 Task: Disable the option email in Job application updates.
Action: Mouse moved to (639, 83)
Screenshot: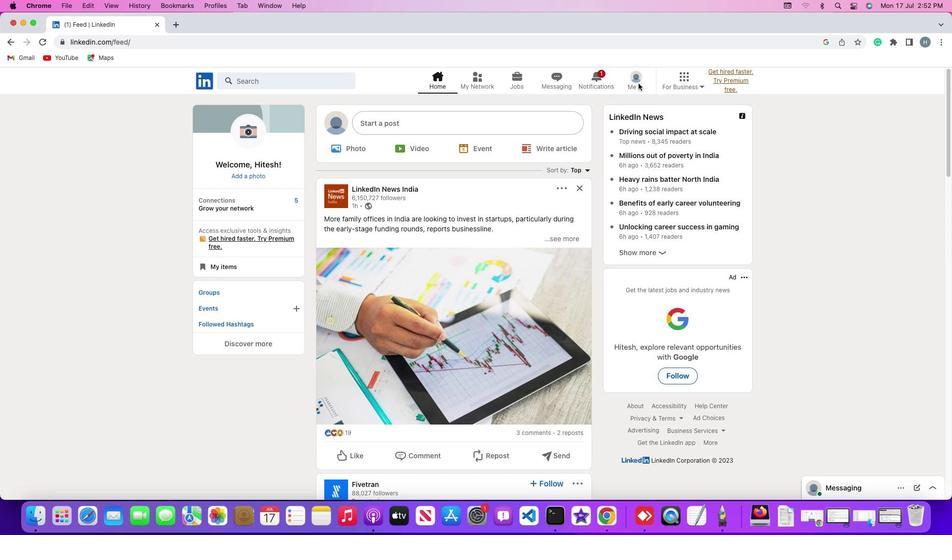 
Action: Mouse pressed left at (639, 83)
Screenshot: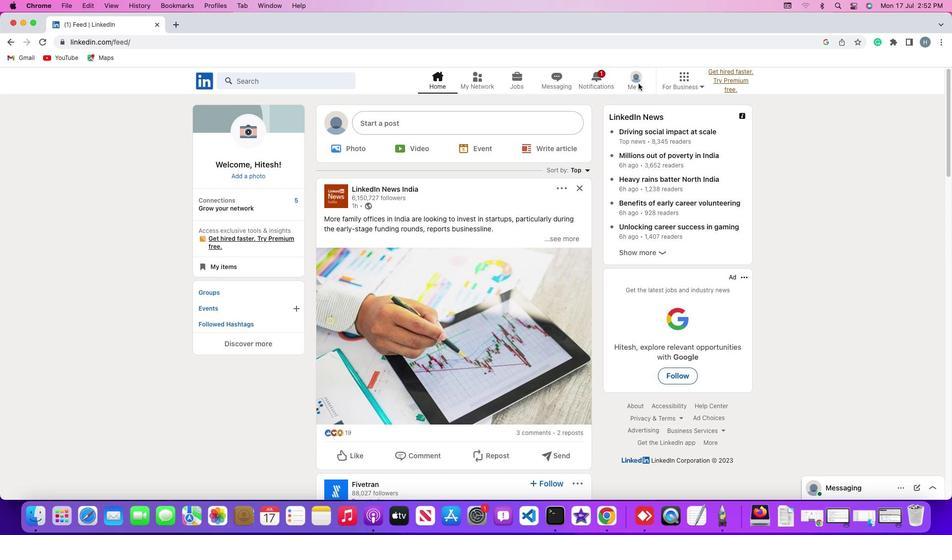 
Action: Mouse moved to (640, 85)
Screenshot: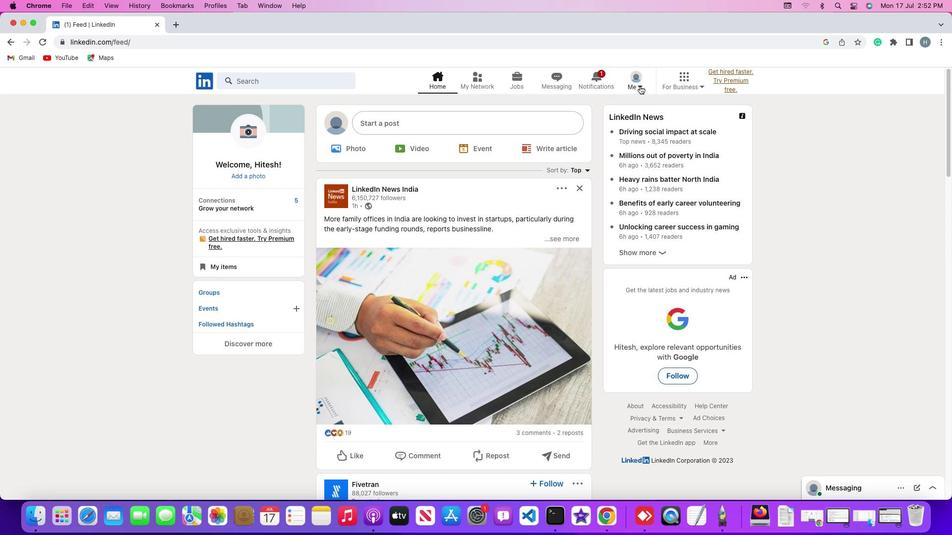
Action: Mouse pressed left at (640, 85)
Screenshot: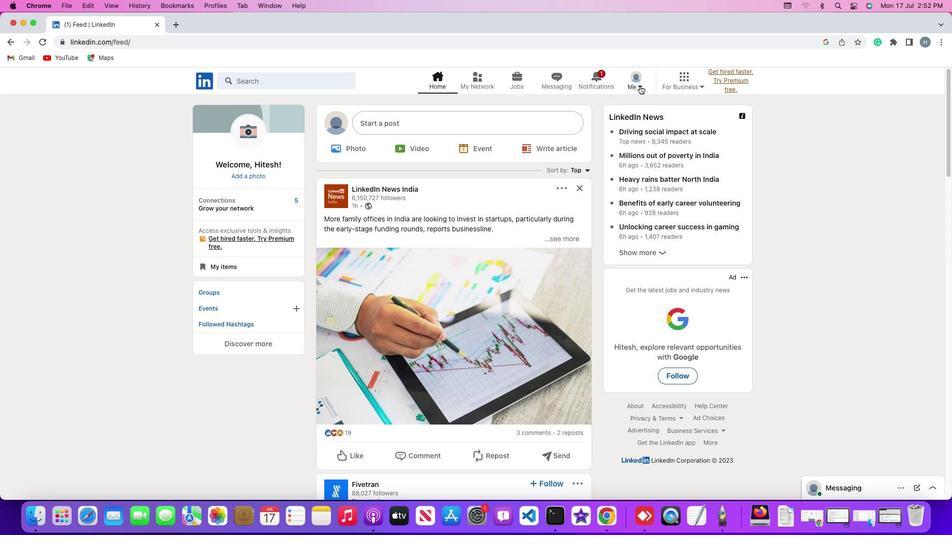 
Action: Mouse moved to (577, 195)
Screenshot: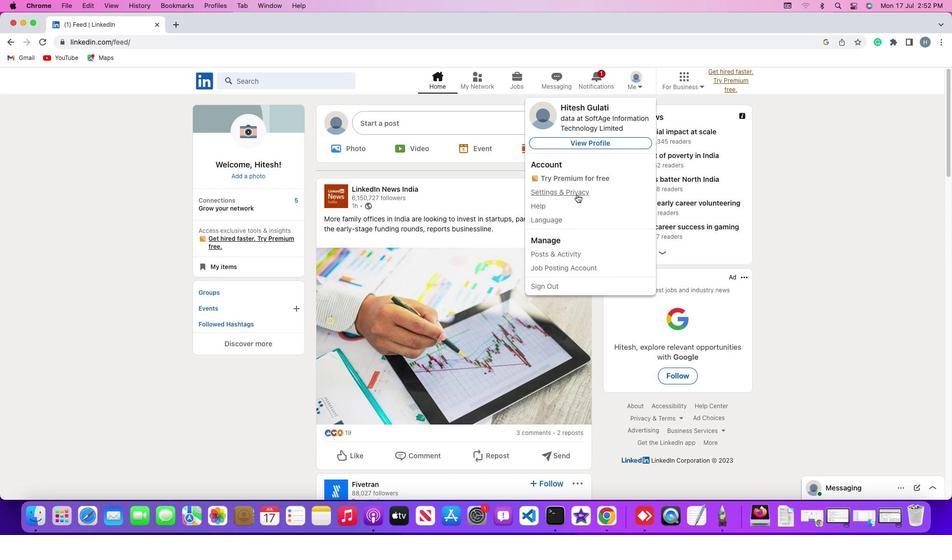 
Action: Mouse pressed left at (577, 195)
Screenshot: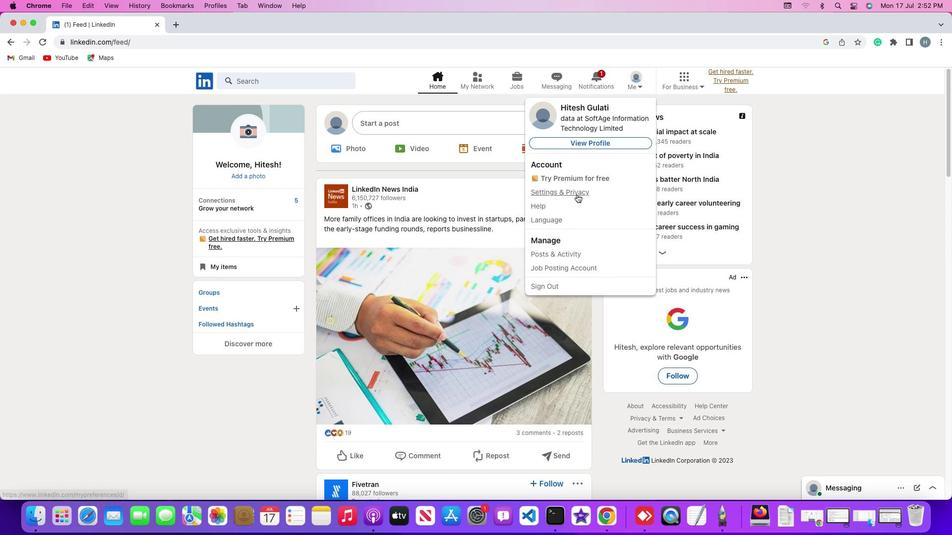 
Action: Mouse moved to (58, 333)
Screenshot: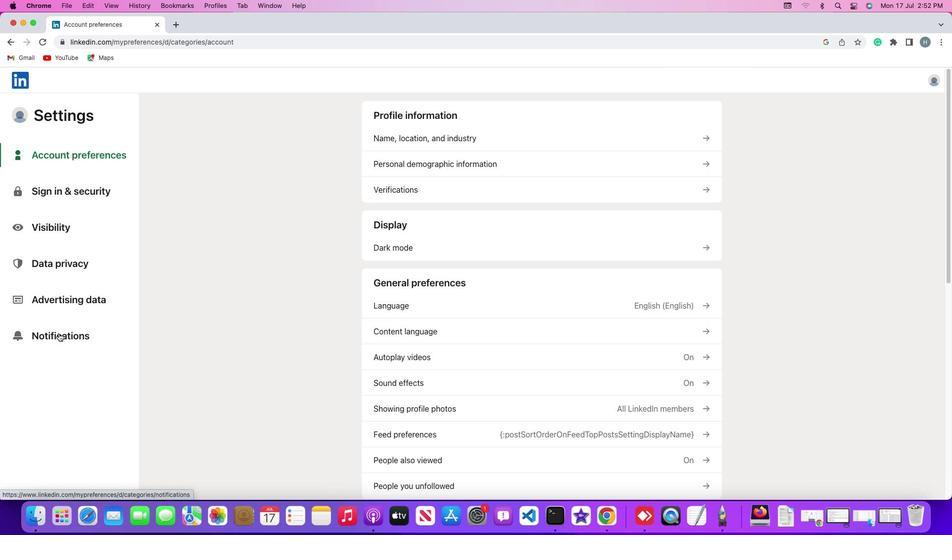 
Action: Mouse pressed left at (58, 333)
Screenshot: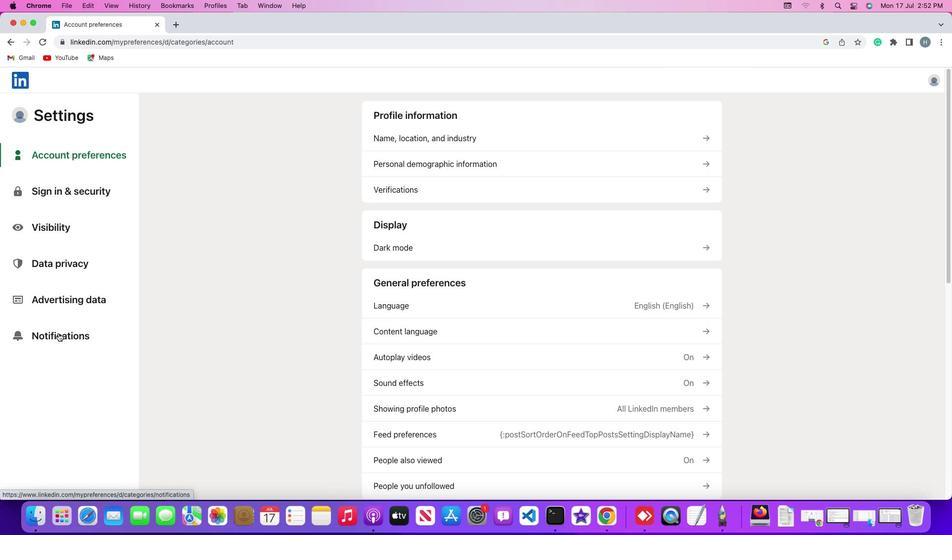 
Action: Mouse moved to (58, 333)
Screenshot: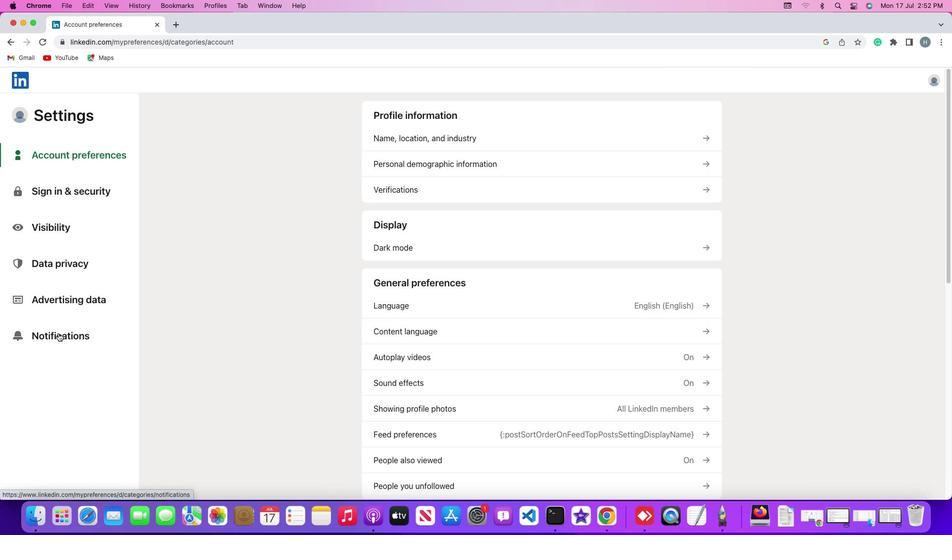 
Action: Mouse pressed left at (58, 333)
Screenshot: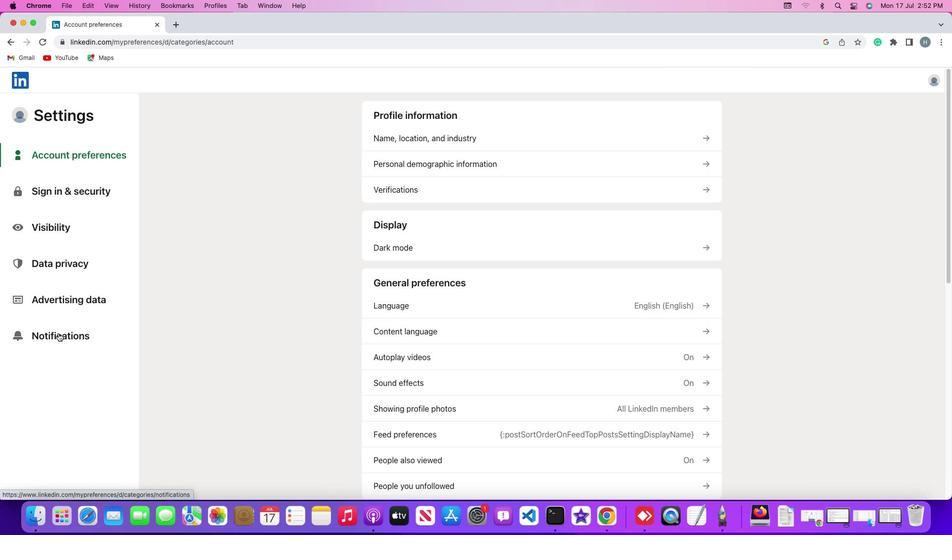 
Action: Mouse moved to (421, 140)
Screenshot: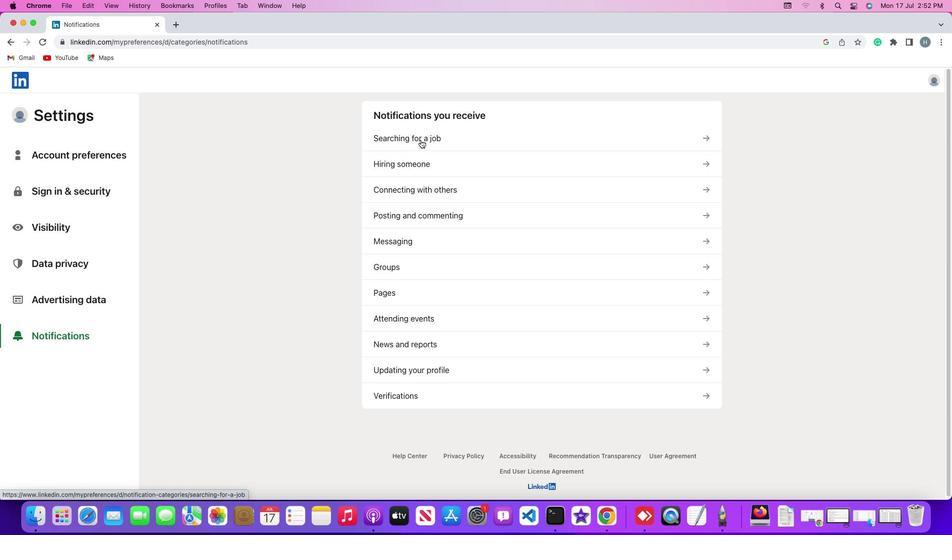 
Action: Mouse pressed left at (421, 140)
Screenshot: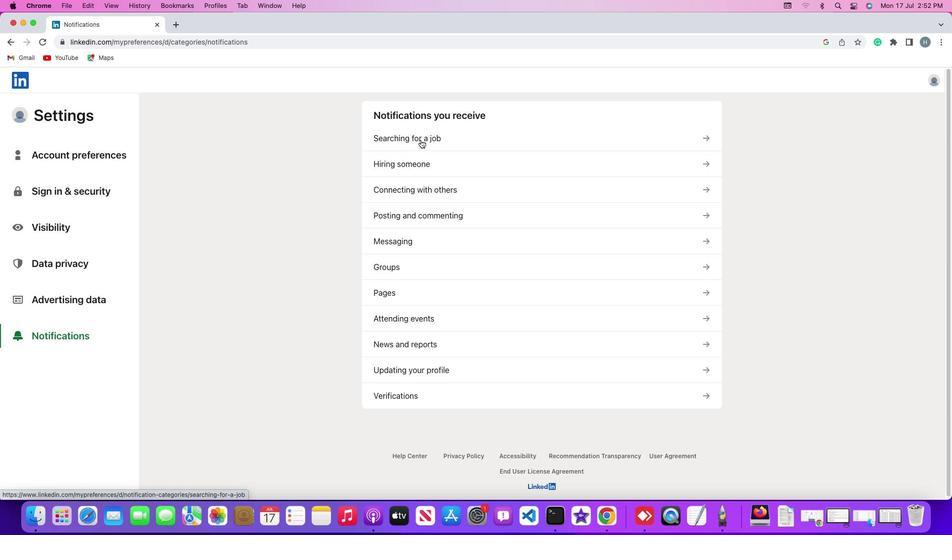 
Action: Mouse moved to (429, 282)
Screenshot: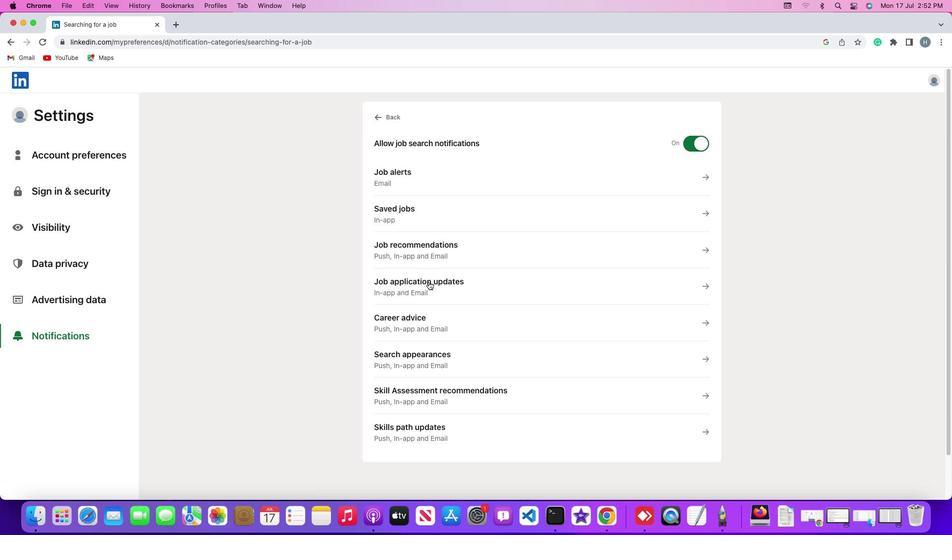 
Action: Mouse pressed left at (429, 282)
Screenshot: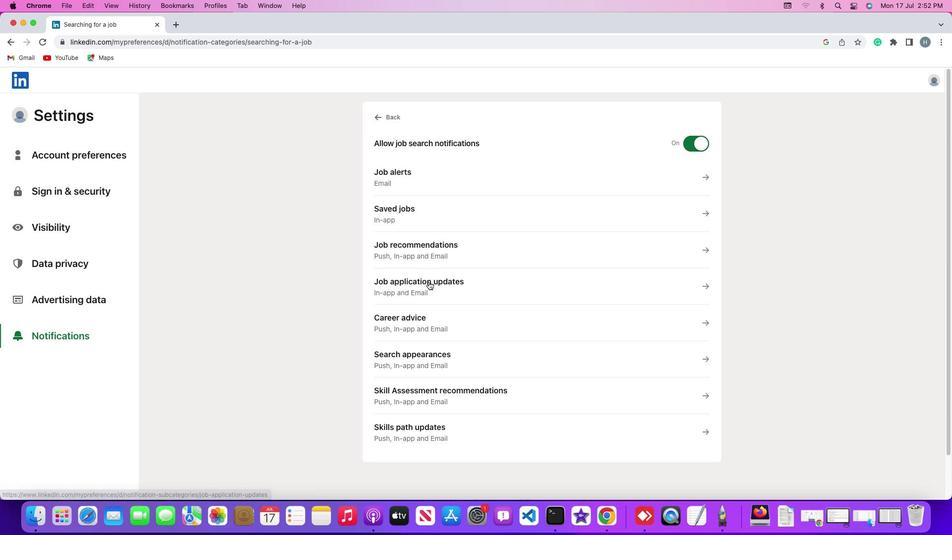 
Action: Mouse moved to (694, 292)
Screenshot: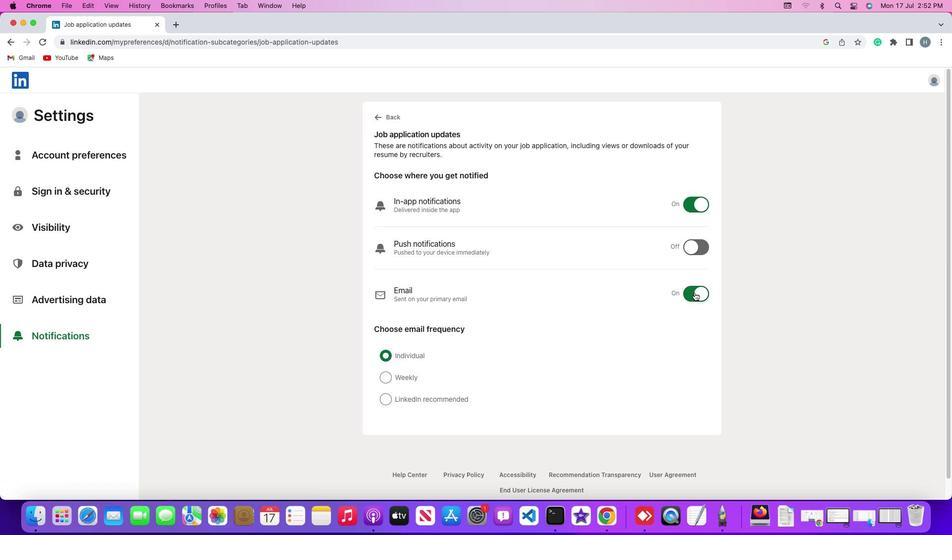 
Action: Mouse pressed left at (694, 292)
Screenshot: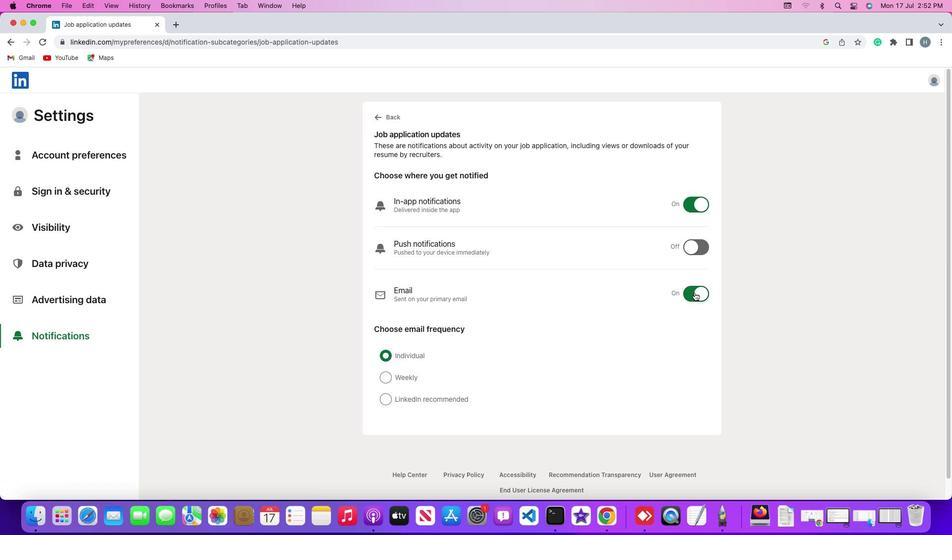 
Action: Mouse moved to (661, 309)
Screenshot: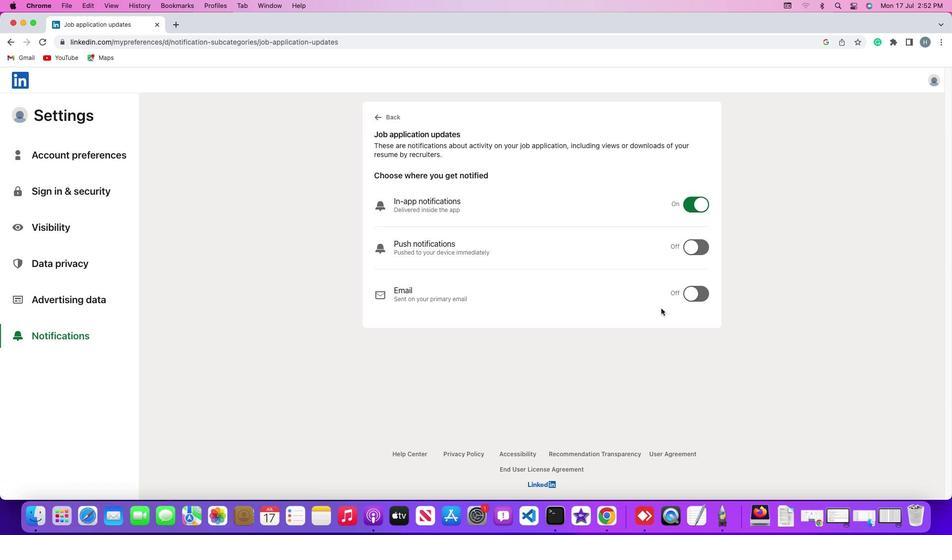 
